 Task: Add Attachment from computer to Card Card0000000085 in Board Board0000000022 in Workspace WS0000000008 in Trello. Add Cover Green to Card Card0000000085 in Board Board0000000022 in Workspace WS0000000008 in Trello. Add "Move Card To …" Button titled Button0000000085 to "top" of the list "To Do" to Card Card0000000085 in Board Board0000000022 in Workspace WS0000000008 in Trello. Add Description DS0000000085 to Card Card0000000086 in Board Board0000000022 in Workspace WS0000000008 in Trello. Add Comment CM0000000085 to Card Card0000000086 in Board Board0000000022 in Workspace WS0000000008 in Trello
Action: Mouse moved to (315, 149)
Screenshot: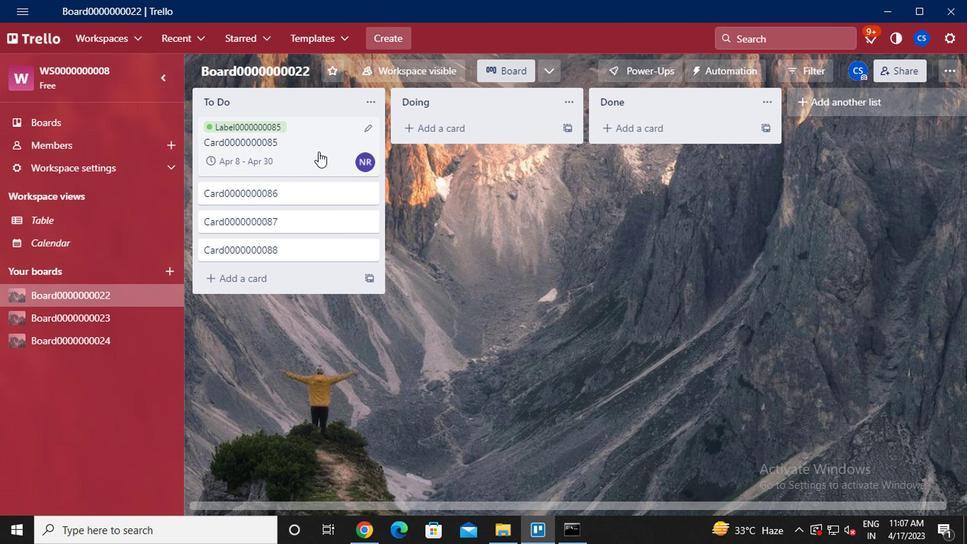 
Action: Mouse pressed left at (315, 149)
Screenshot: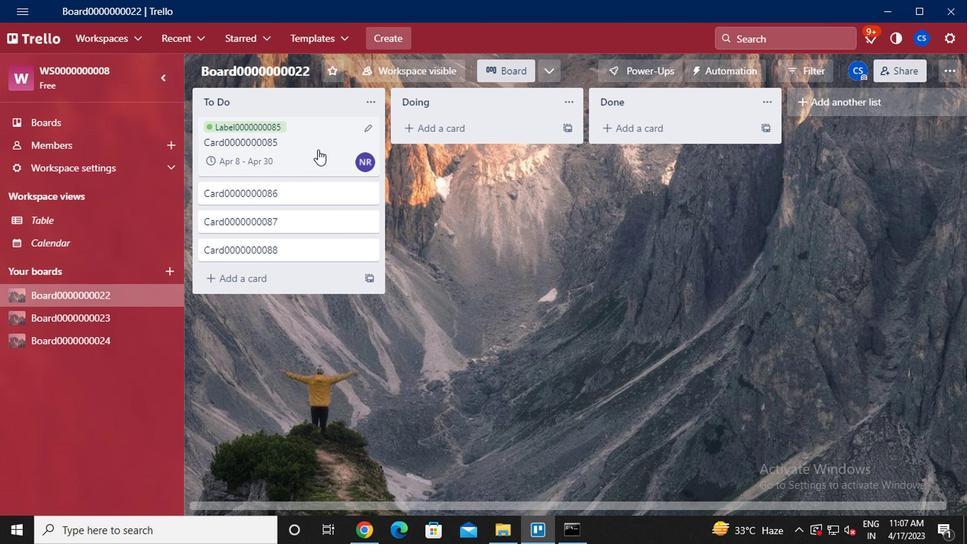 
Action: Mouse moved to (658, 250)
Screenshot: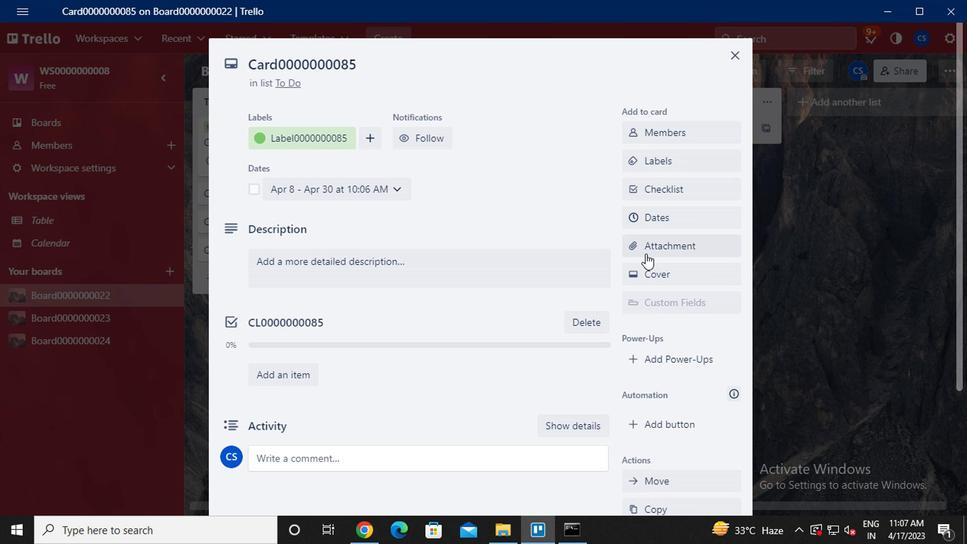 
Action: Mouse pressed left at (658, 250)
Screenshot: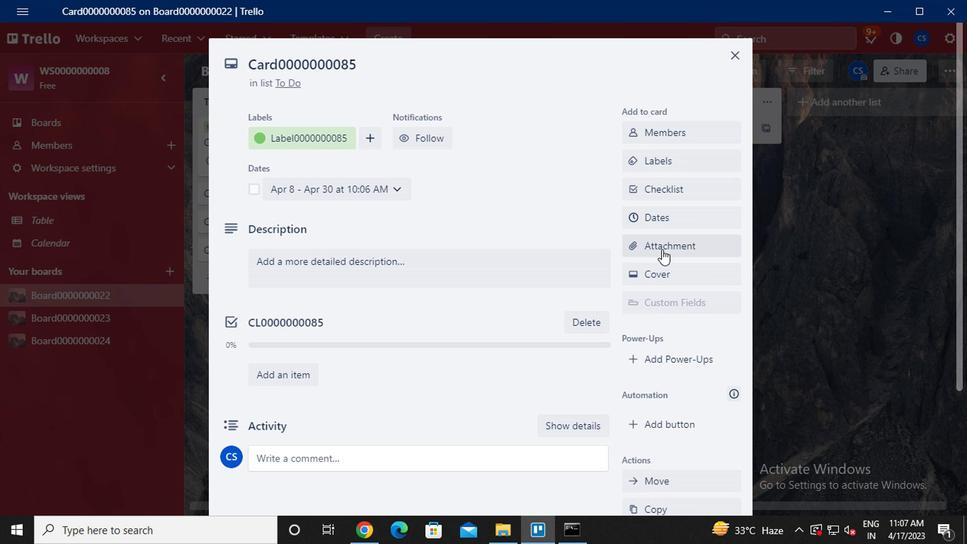 
Action: Mouse moved to (677, 128)
Screenshot: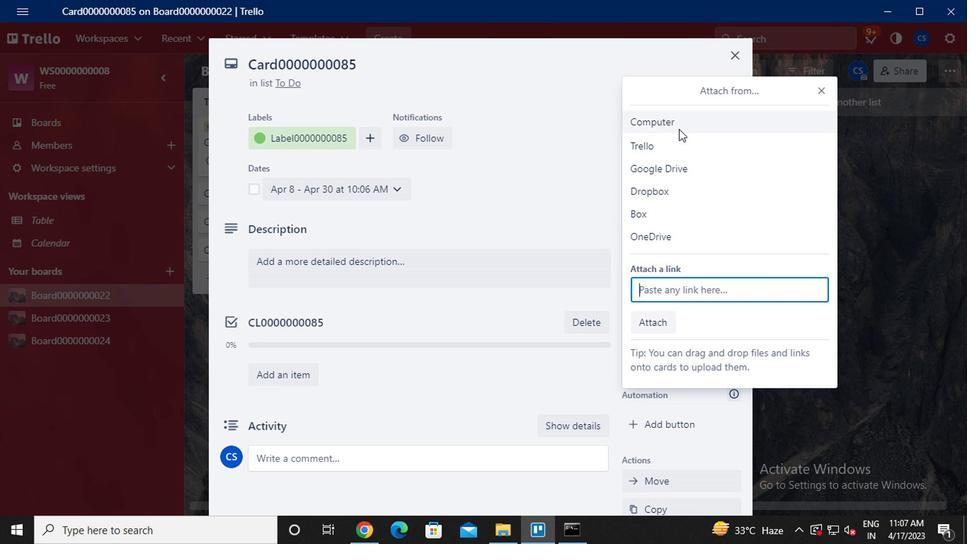 
Action: Mouse pressed left at (677, 128)
Screenshot: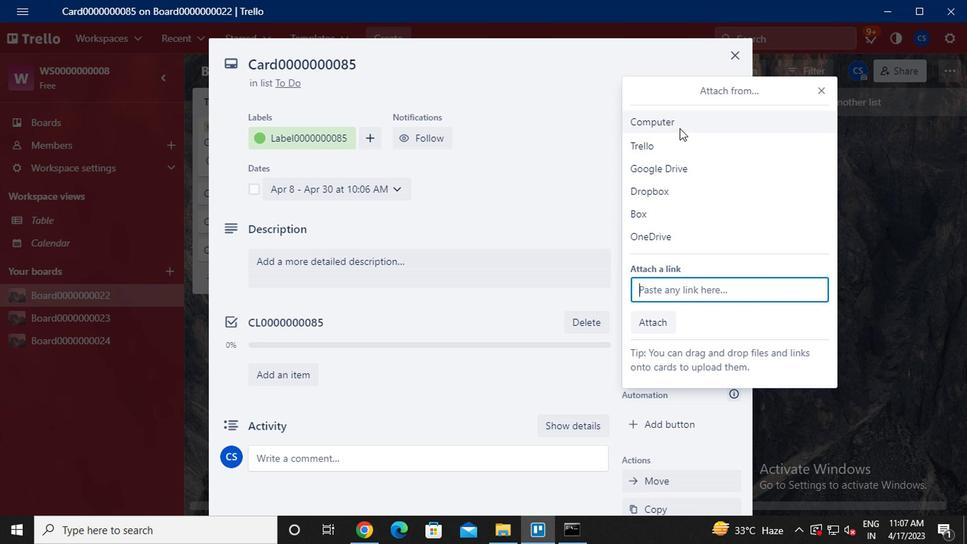 
Action: Mouse moved to (259, 158)
Screenshot: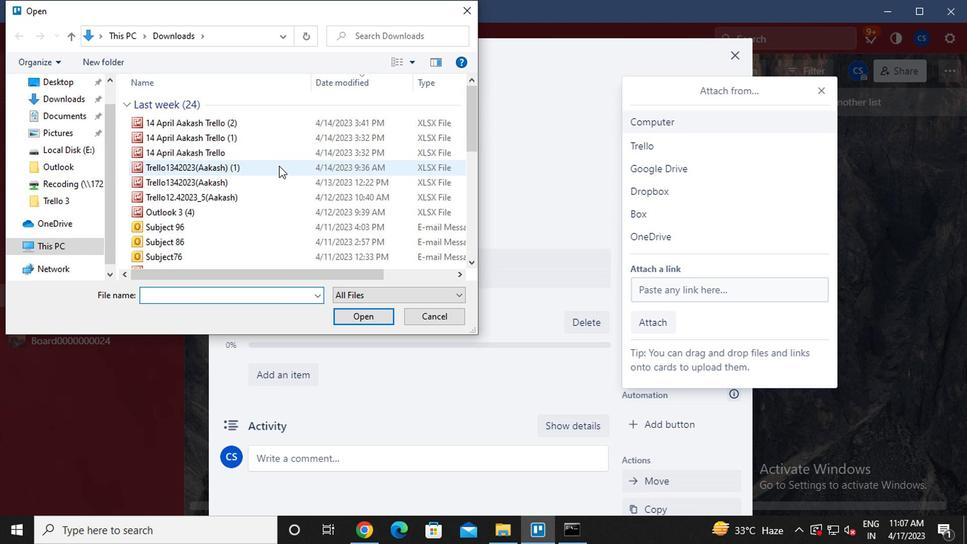 
Action: Mouse pressed left at (259, 158)
Screenshot: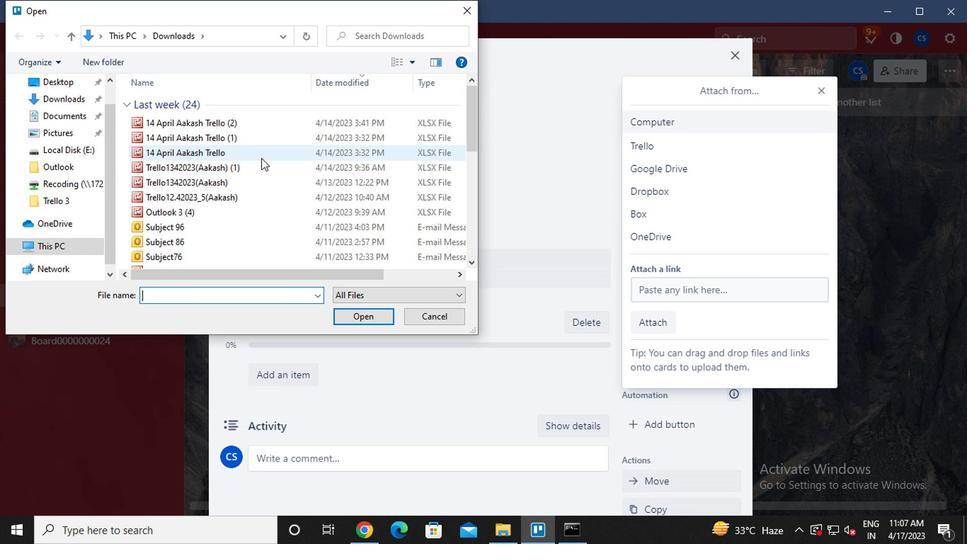 
Action: Mouse pressed left at (259, 158)
Screenshot: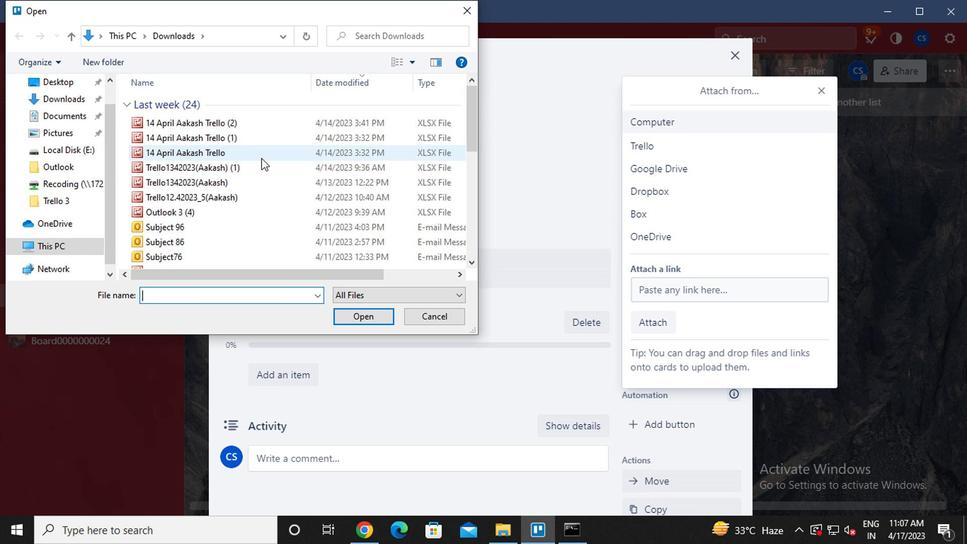 
Action: Mouse moved to (656, 267)
Screenshot: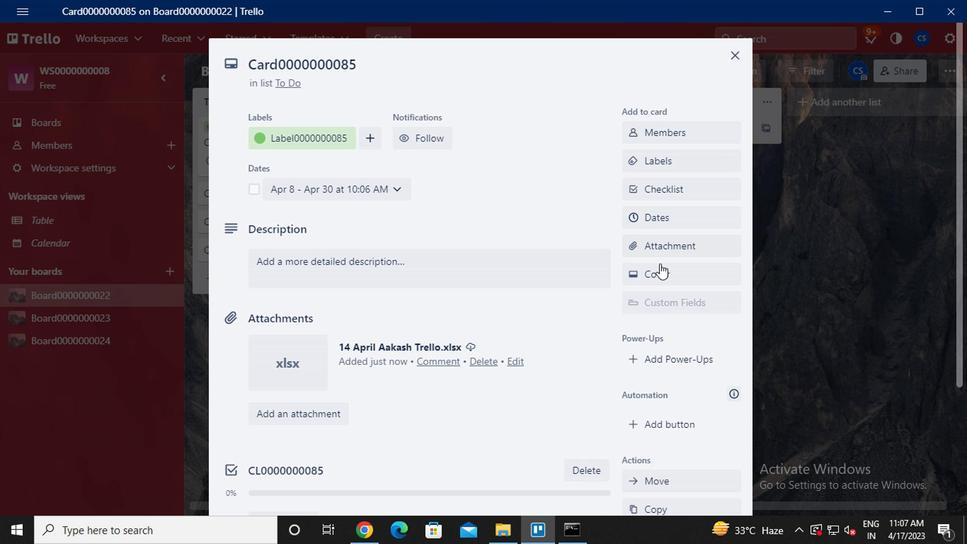 
Action: Mouse pressed left at (656, 267)
Screenshot: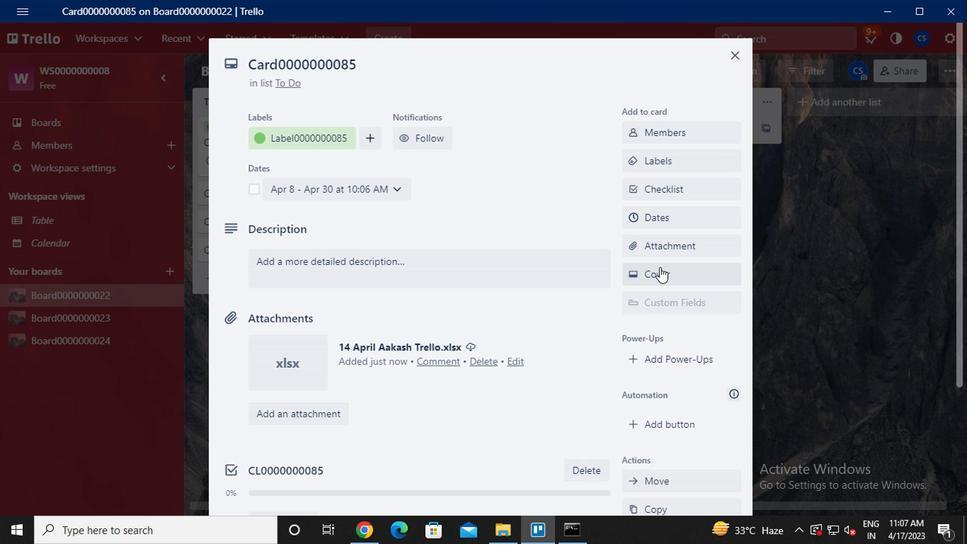 
Action: Mouse moved to (640, 237)
Screenshot: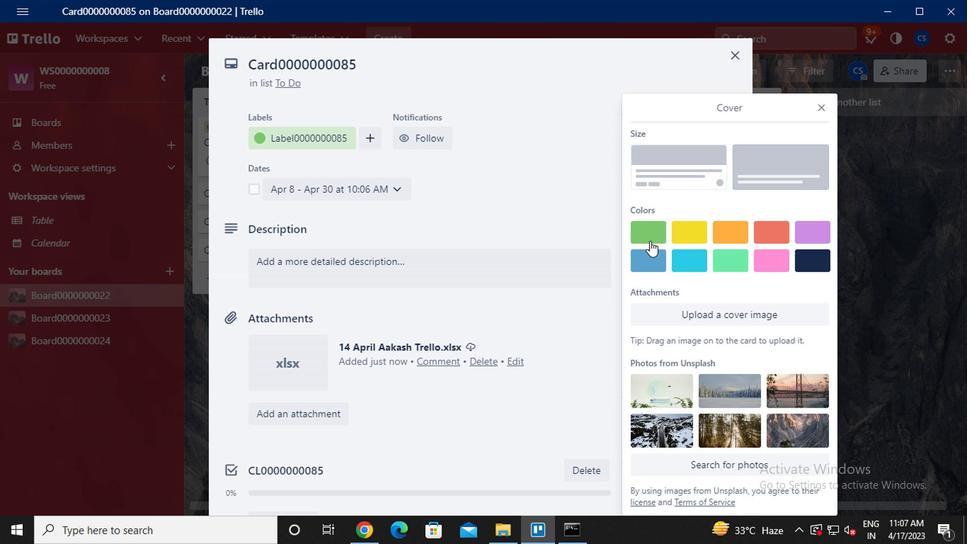 
Action: Mouse pressed left at (640, 237)
Screenshot: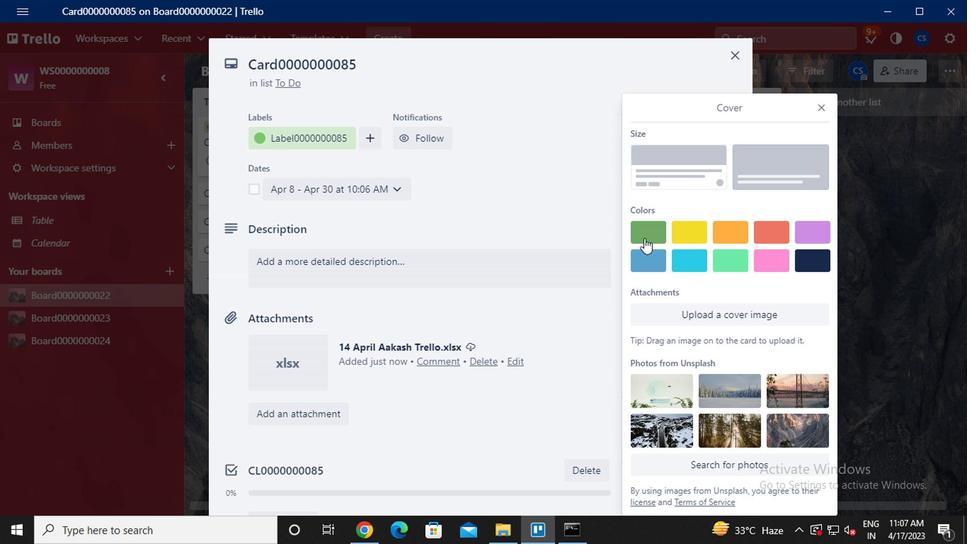 
Action: Mouse moved to (816, 82)
Screenshot: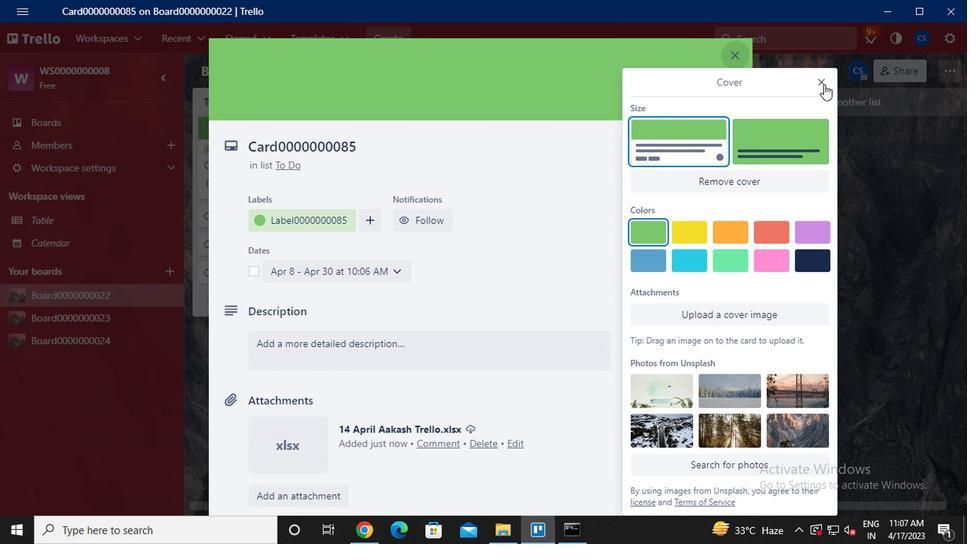 
Action: Mouse pressed left at (816, 82)
Screenshot: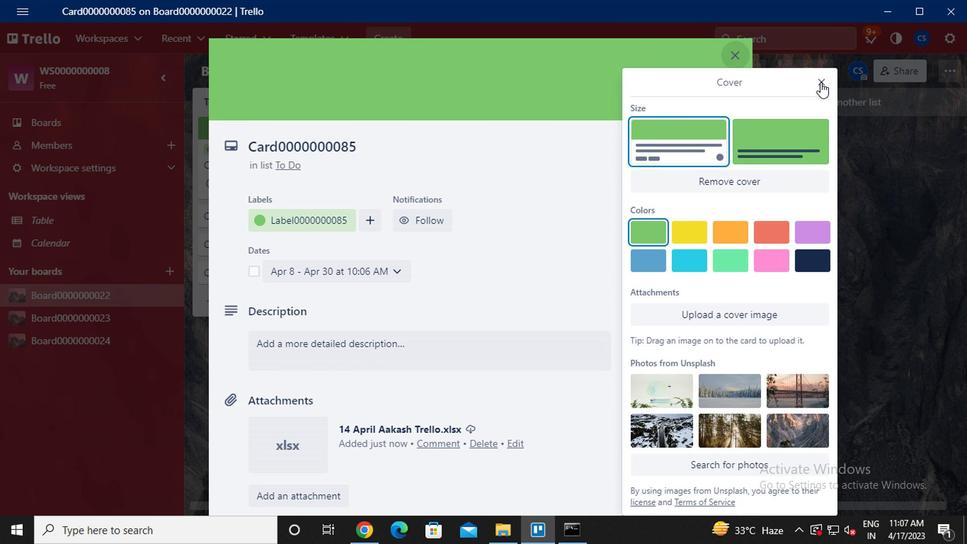 
Action: Mouse moved to (736, 216)
Screenshot: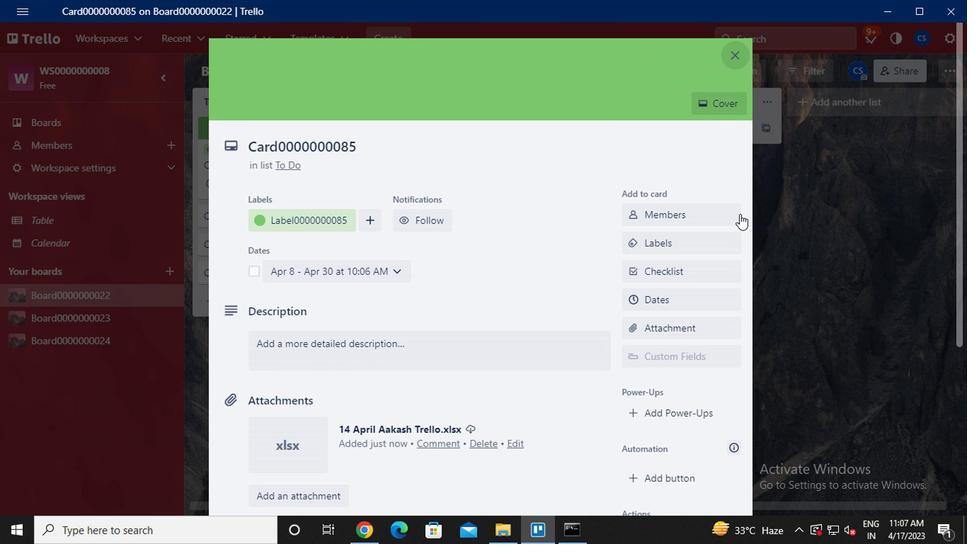 
Action: Mouse scrolled (736, 215) with delta (0, -1)
Screenshot: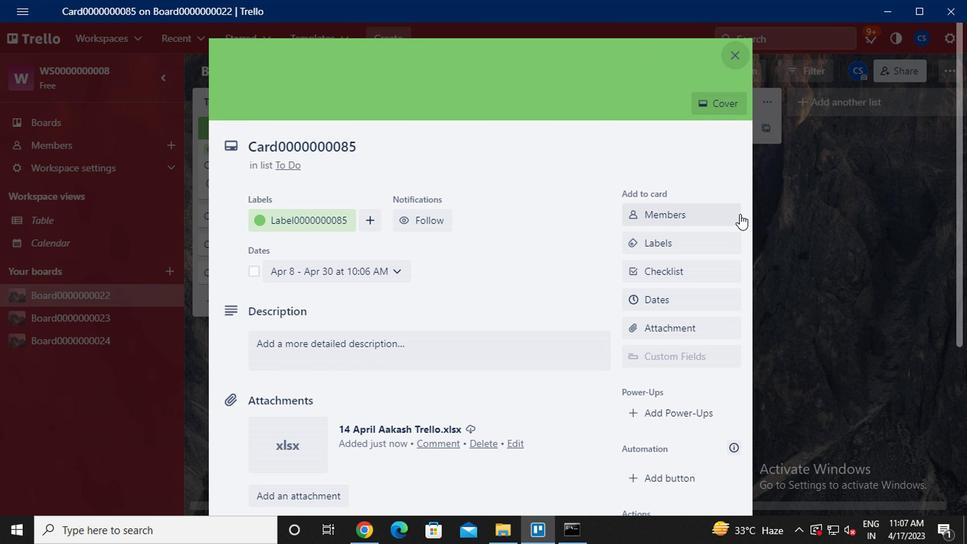 
Action: Mouse moved to (736, 218)
Screenshot: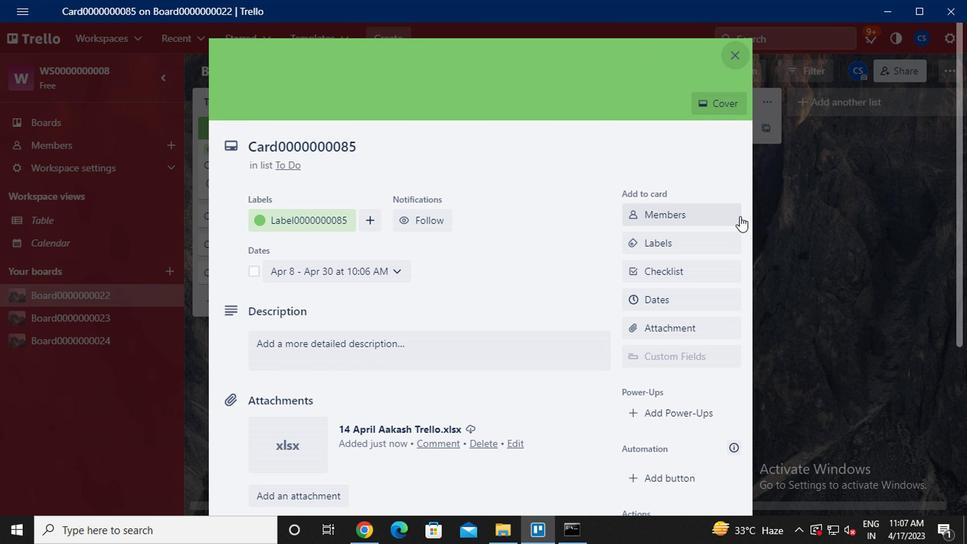 
Action: Mouse scrolled (736, 218) with delta (0, 0)
Screenshot: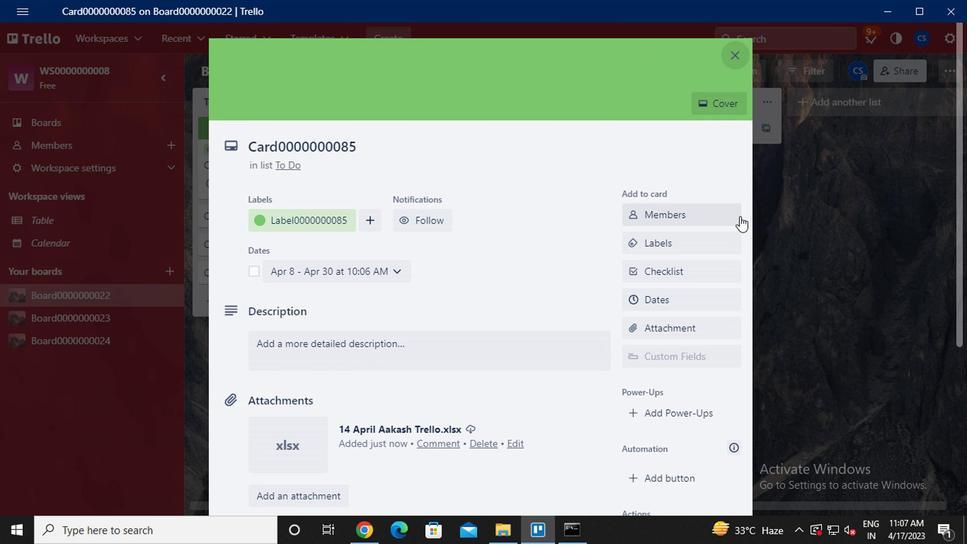 
Action: Mouse moved to (735, 227)
Screenshot: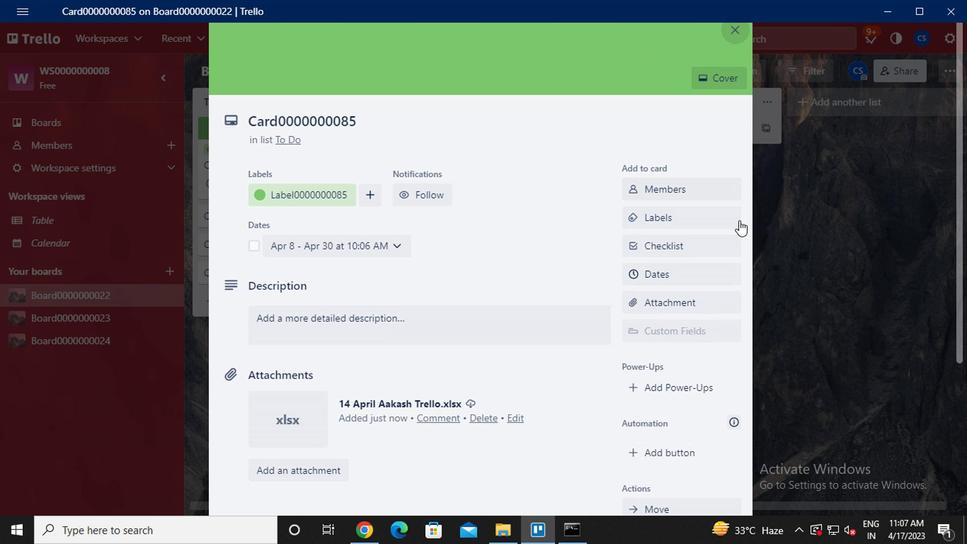 
Action: Mouse scrolled (735, 227) with delta (0, 0)
Screenshot: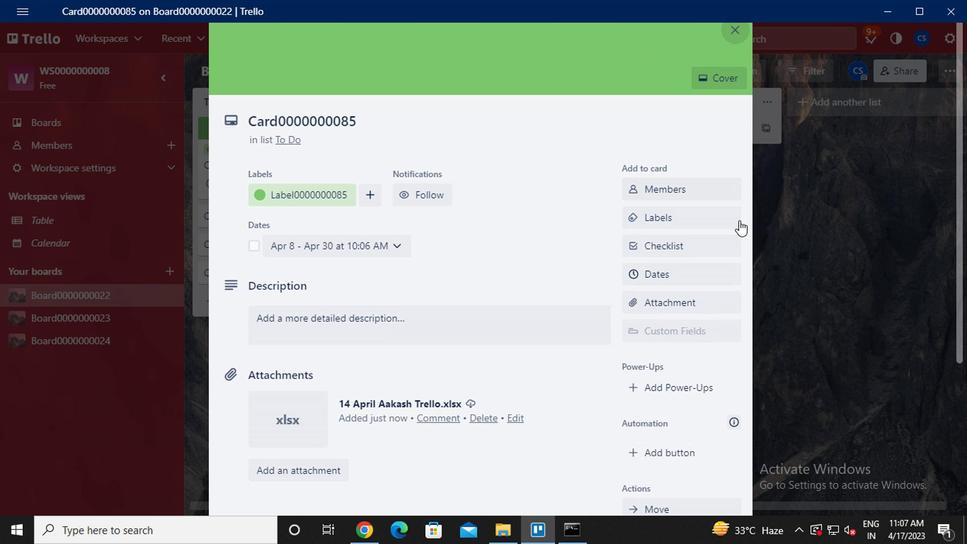 
Action: Mouse moved to (733, 230)
Screenshot: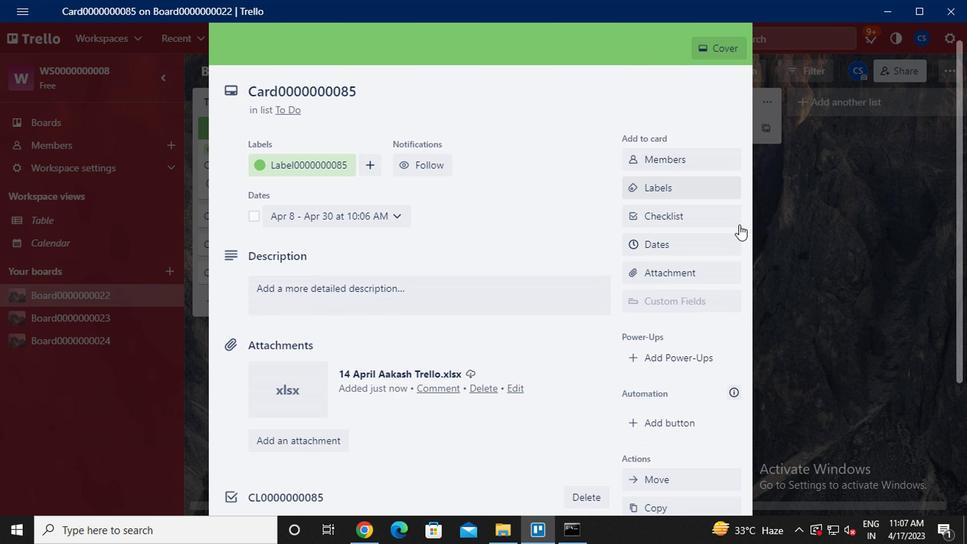 
Action: Mouse scrolled (733, 229) with delta (0, -1)
Screenshot: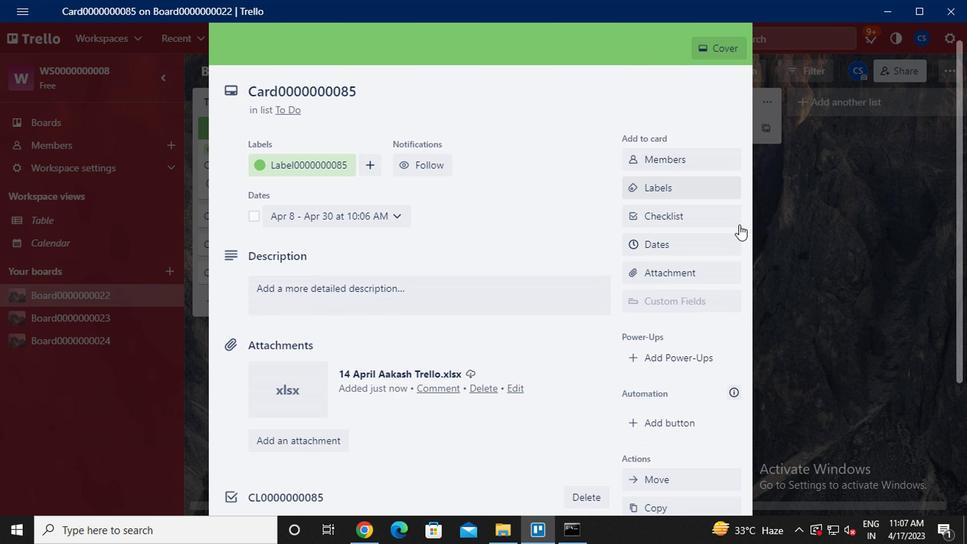 
Action: Mouse moved to (679, 227)
Screenshot: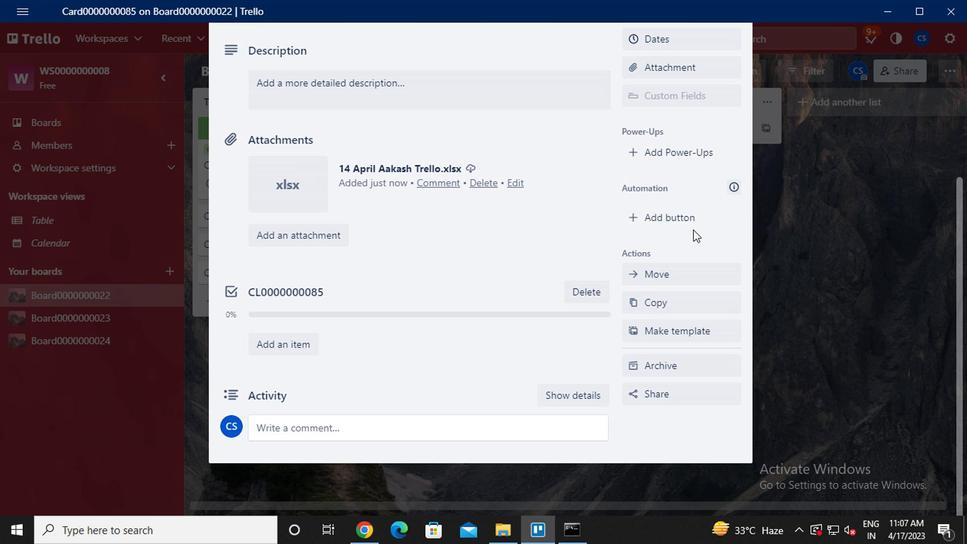 
Action: Mouse pressed left at (679, 227)
Screenshot: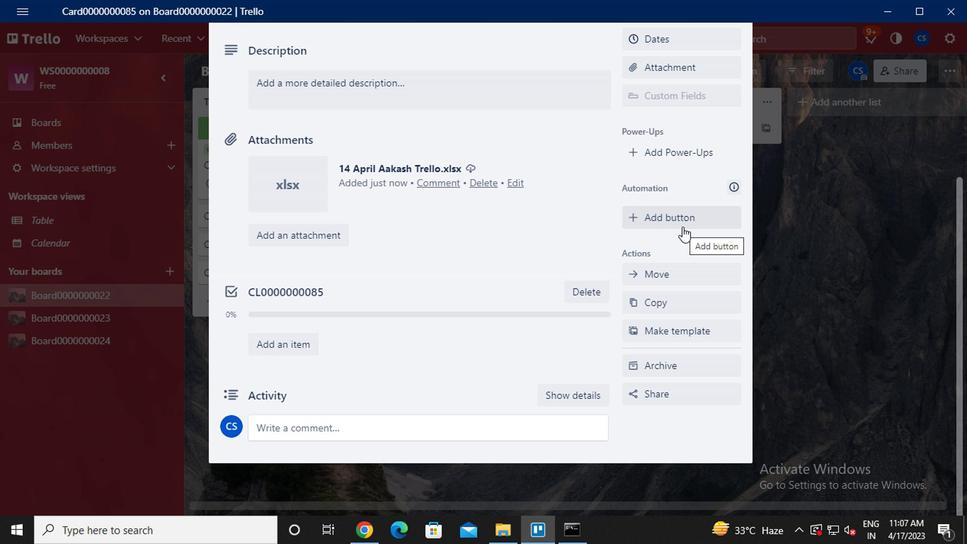 
Action: Mouse moved to (679, 126)
Screenshot: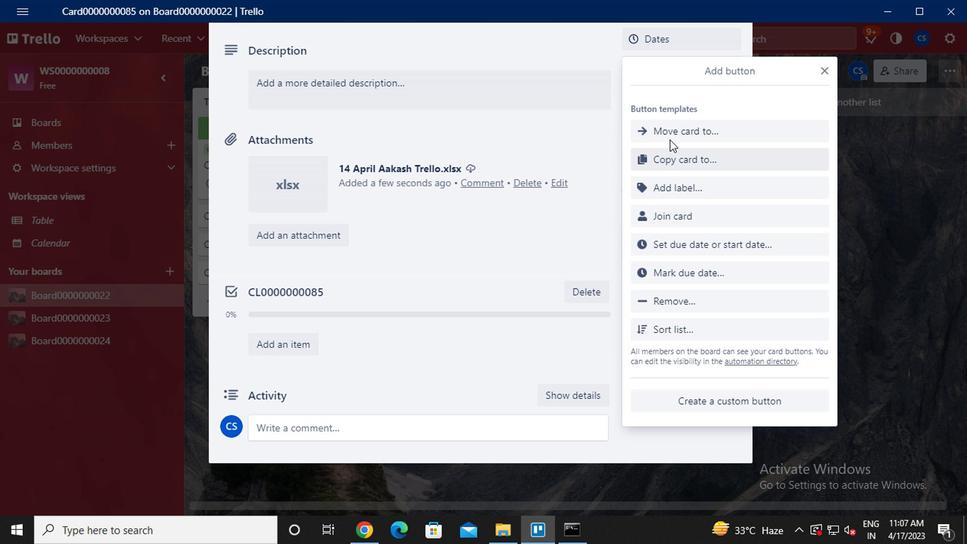 
Action: Mouse pressed left at (679, 126)
Screenshot: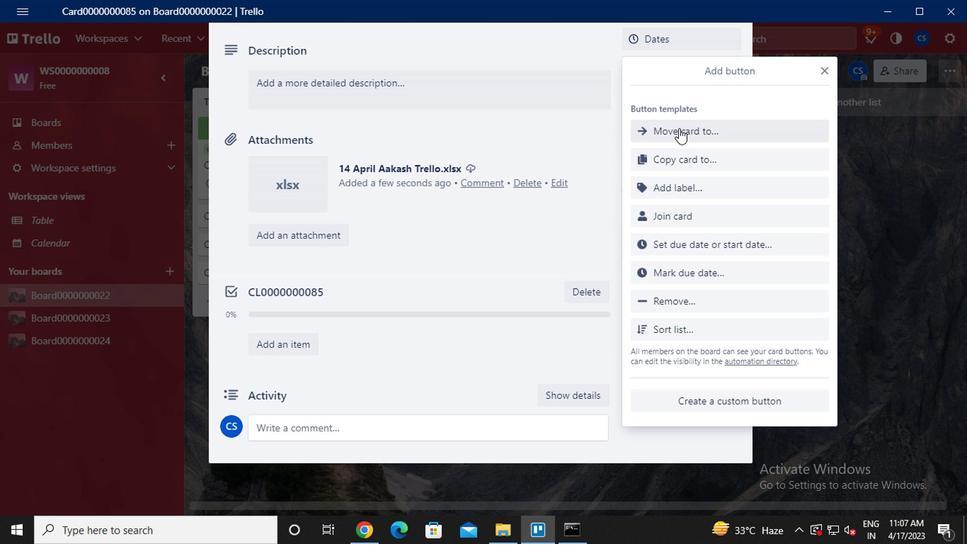 
Action: Mouse moved to (585, 210)
Screenshot: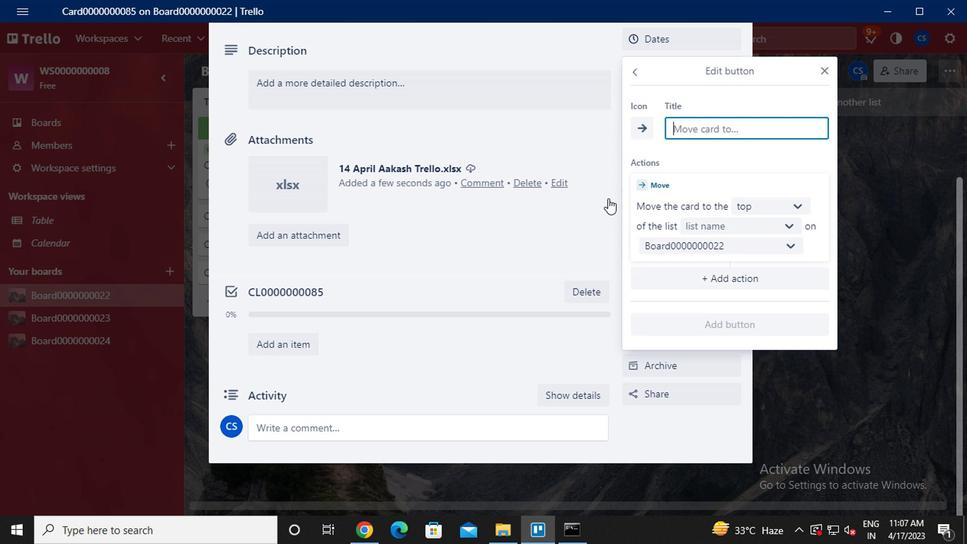 
Action: Key pressed <Key.caps_lock><Key.caps_lock>b<Key.caps_lock>utton0000000085
Screenshot: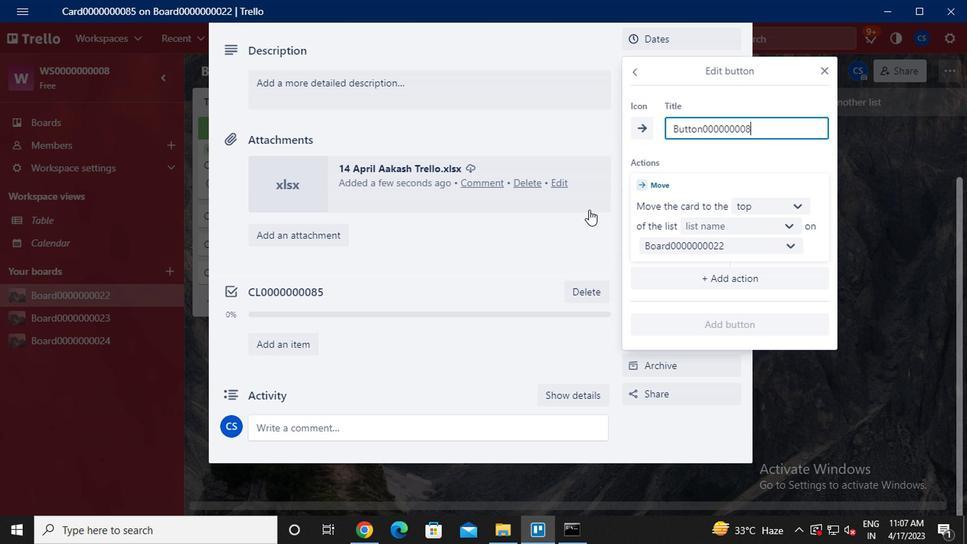 
Action: Mouse moved to (733, 222)
Screenshot: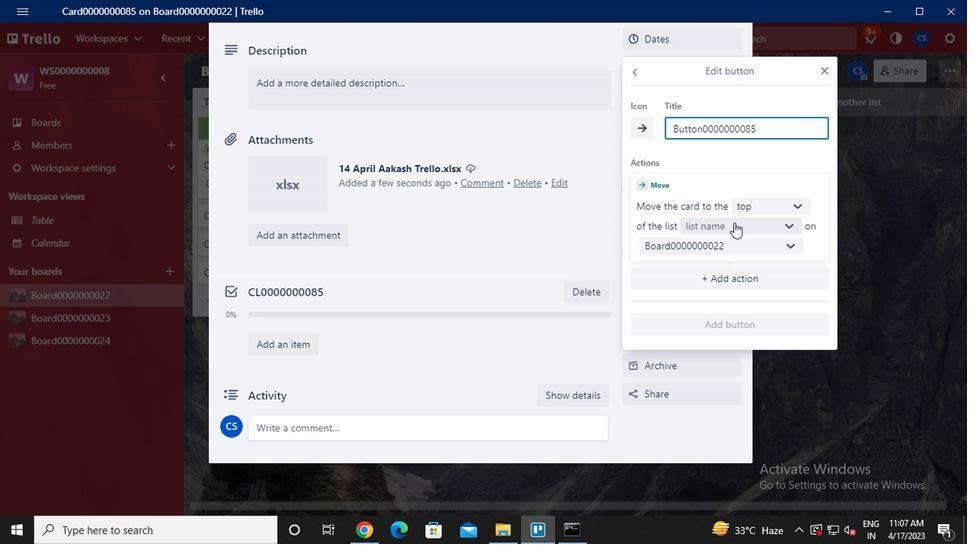 
Action: Mouse pressed left at (733, 222)
Screenshot: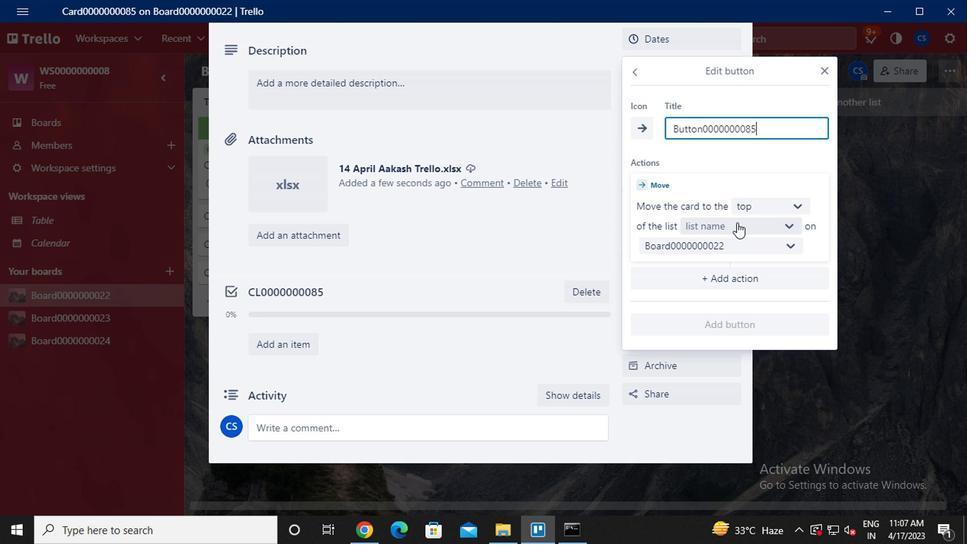 
Action: Mouse moved to (706, 261)
Screenshot: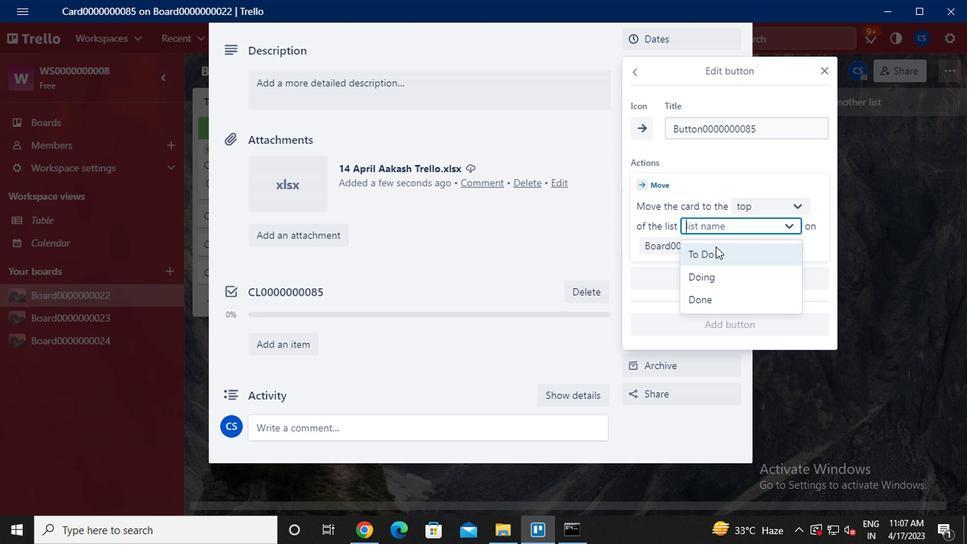 
Action: Mouse pressed left at (706, 261)
Screenshot: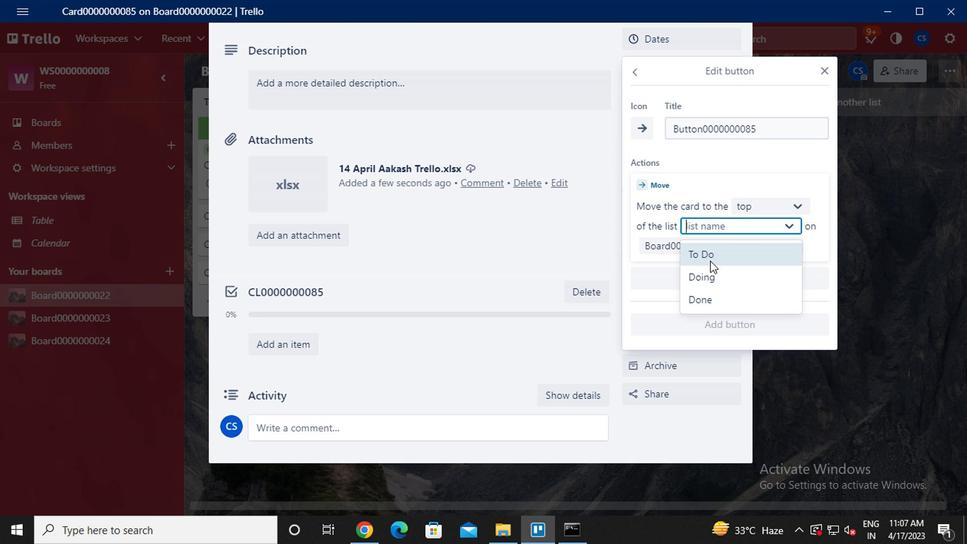 
Action: Mouse moved to (789, 333)
Screenshot: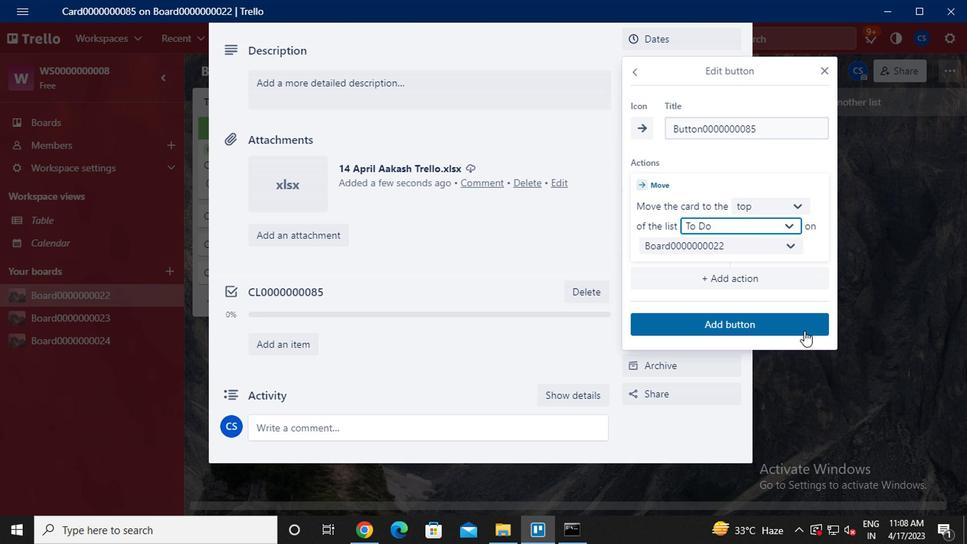 
Action: Mouse pressed left at (789, 333)
Screenshot: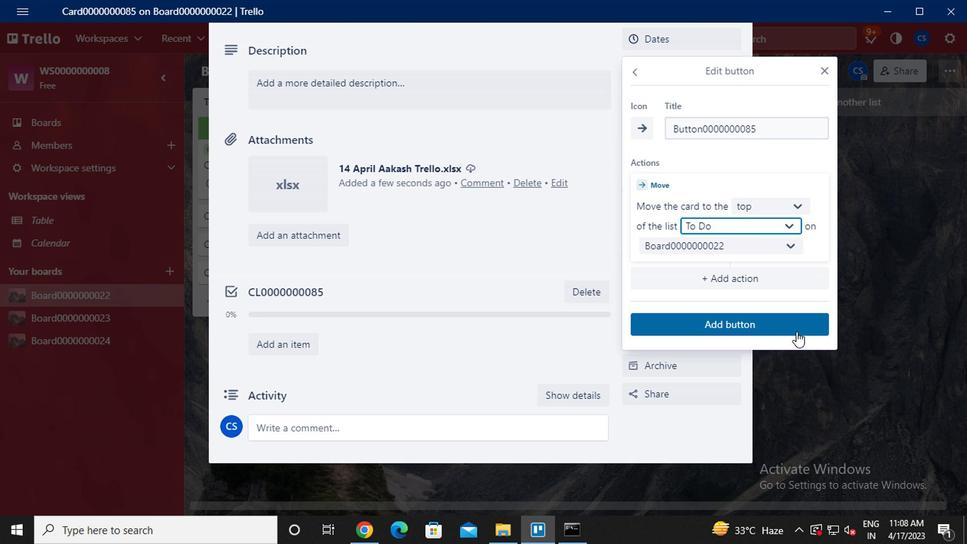 
Action: Mouse moved to (392, 95)
Screenshot: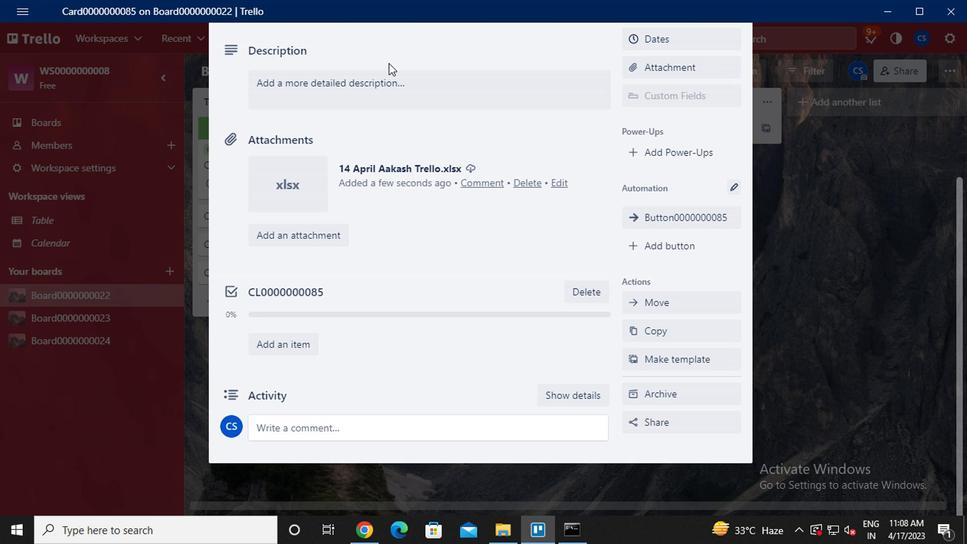 
Action: Mouse pressed left at (392, 95)
Screenshot: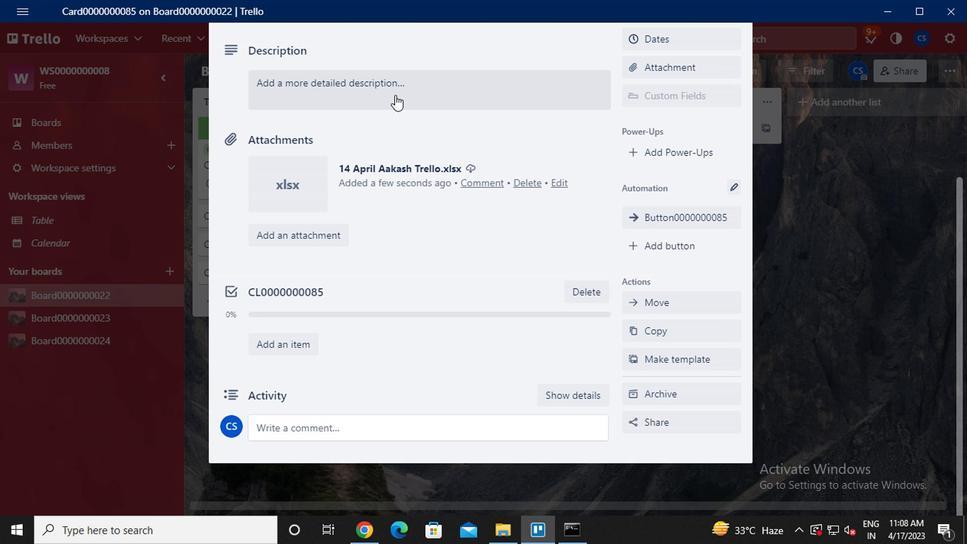 
Action: Key pressed <Key.caps_lock>ds0000000085
Screenshot: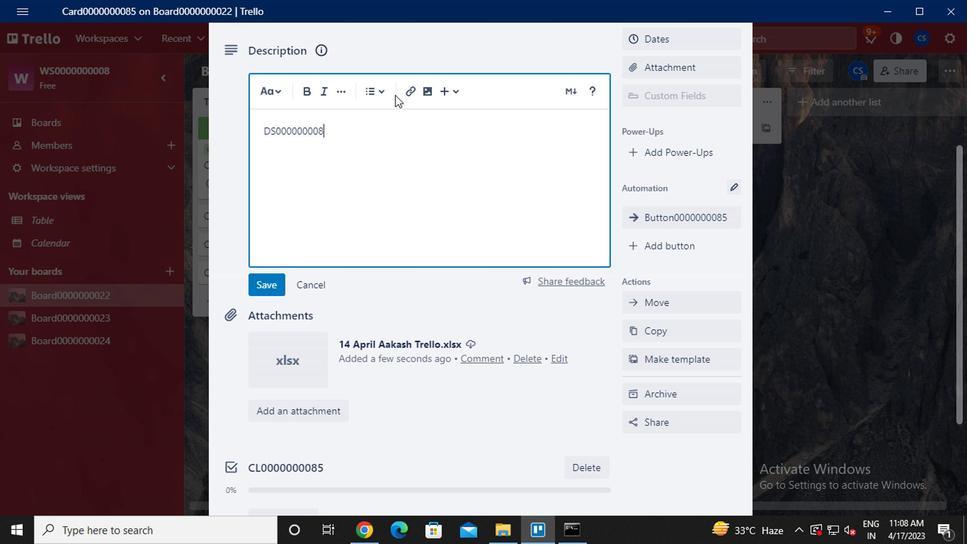 
Action: Mouse moved to (264, 290)
Screenshot: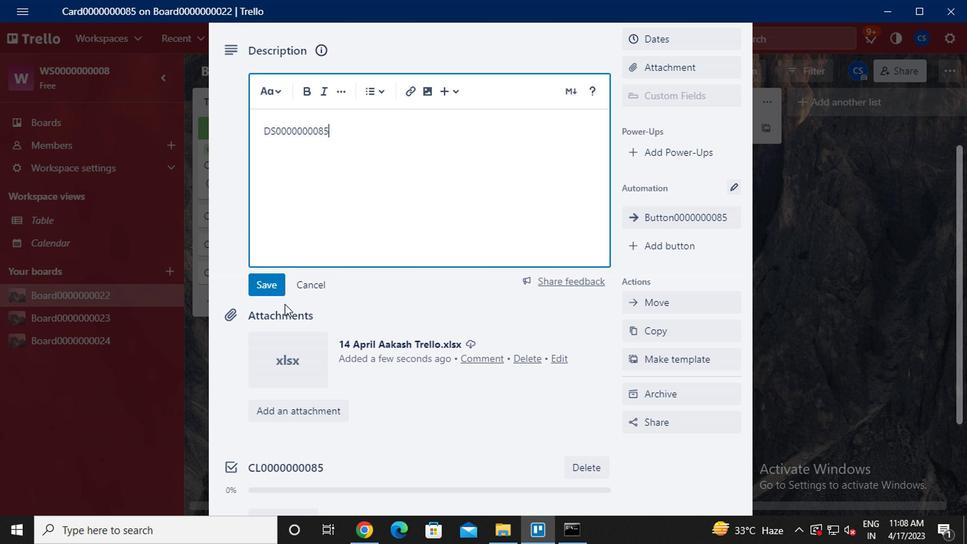 
Action: Mouse pressed left at (264, 290)
Screenshot: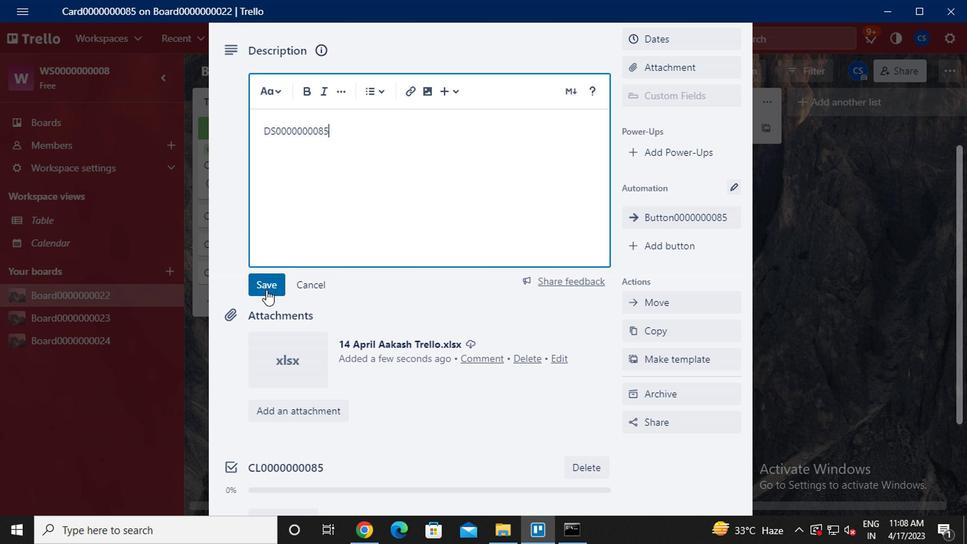 
Action: Mouse moved to (390, 290)
Screenshot: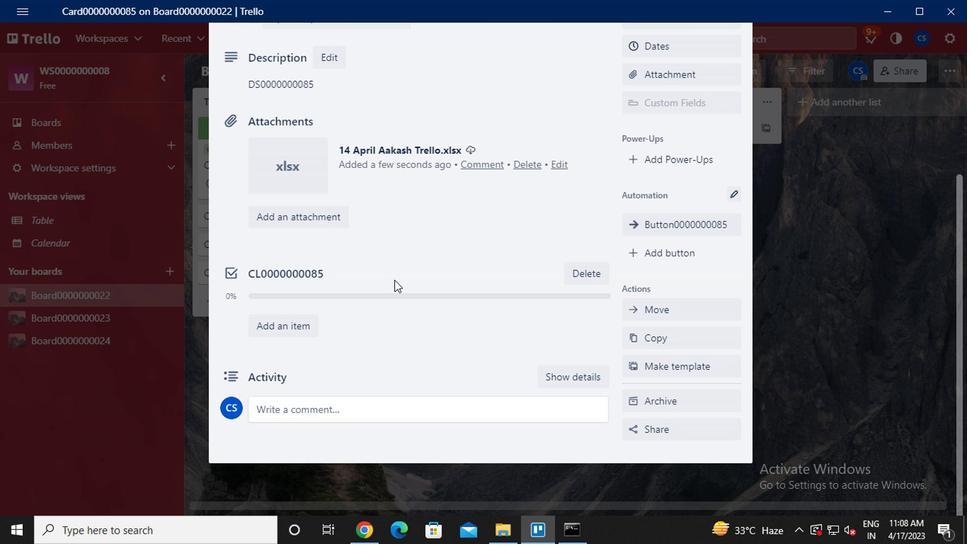 
Action: Mouse scrolled (390, 289) with delta (0, 0)
Screenshot: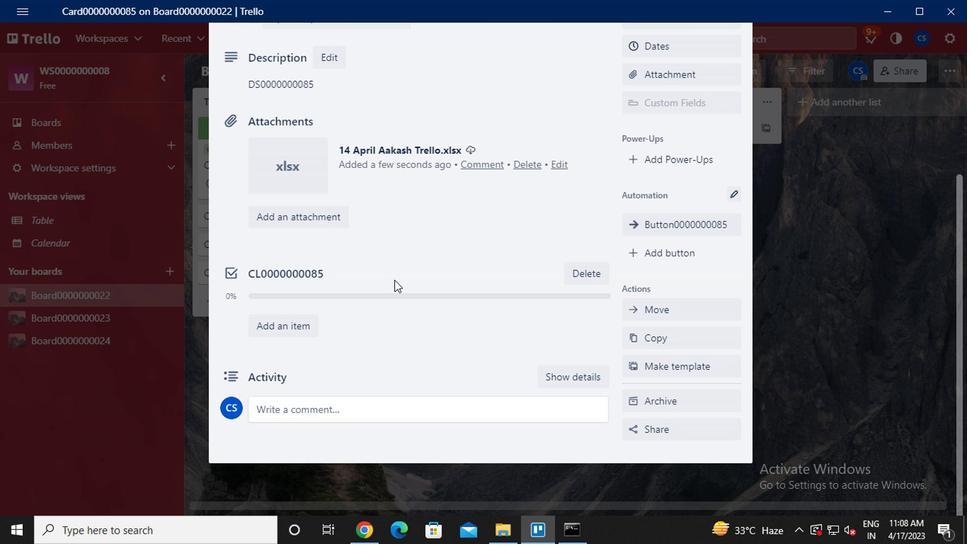 
Action: Mouse moved to (354, 410)
Screenshot: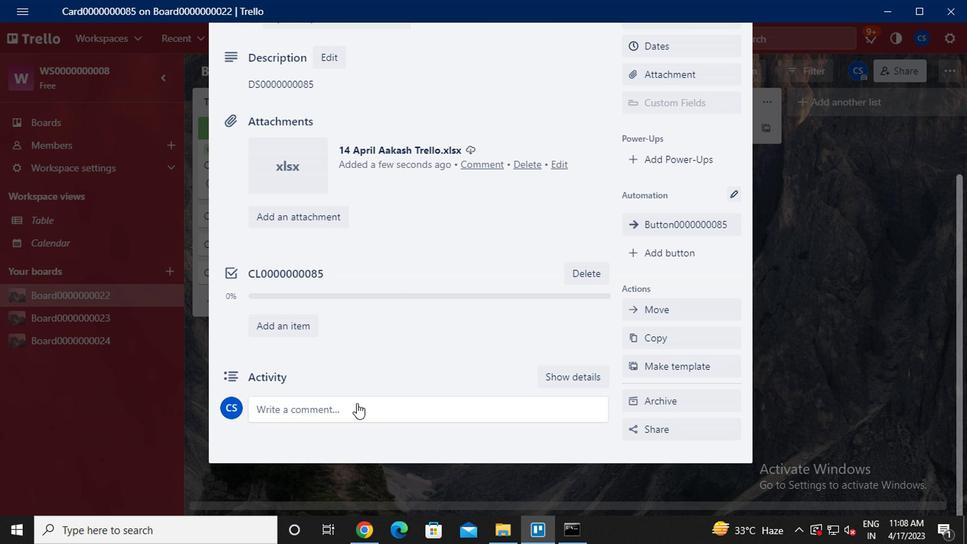 
Action: Mouse pressed left at (354, 410)
Screenshot: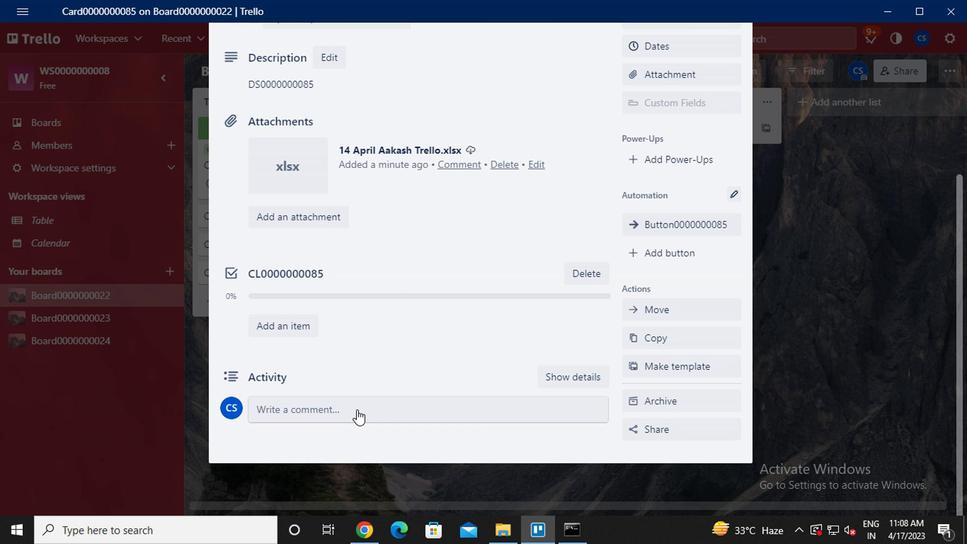 
Action: Key pressed cm0000000085
Screenshot: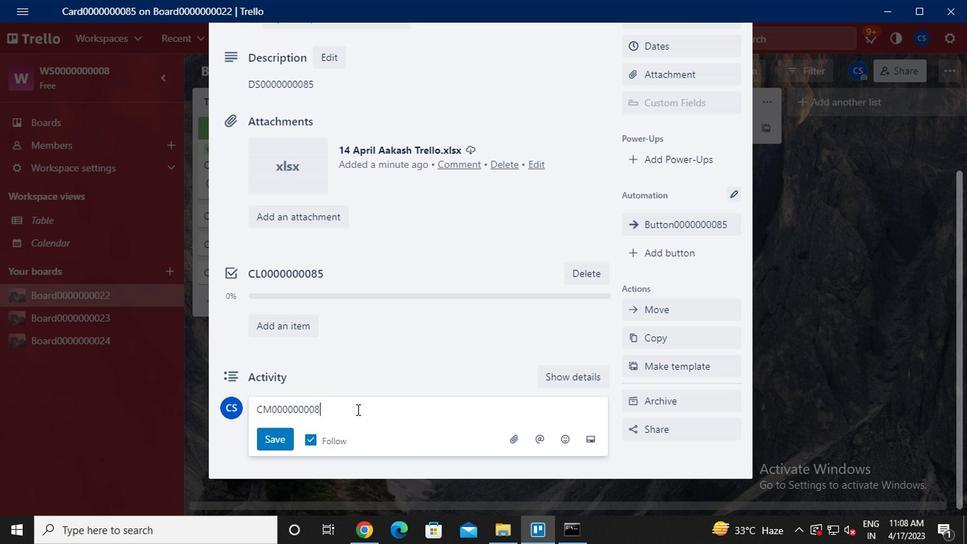 
Action: Mouse moved to (262, 434)
Screenshot: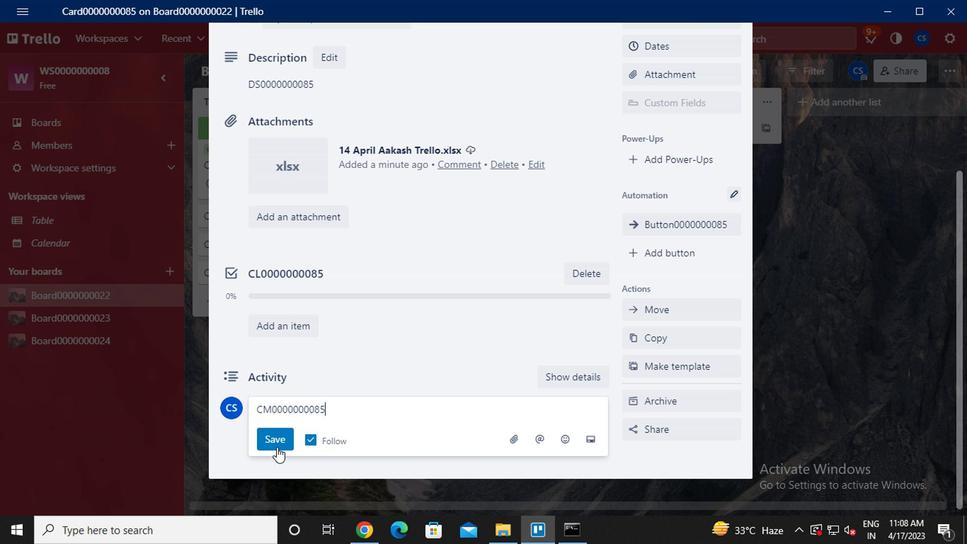 
Action: Mouse pressed left at (262, 434)
Screenshot: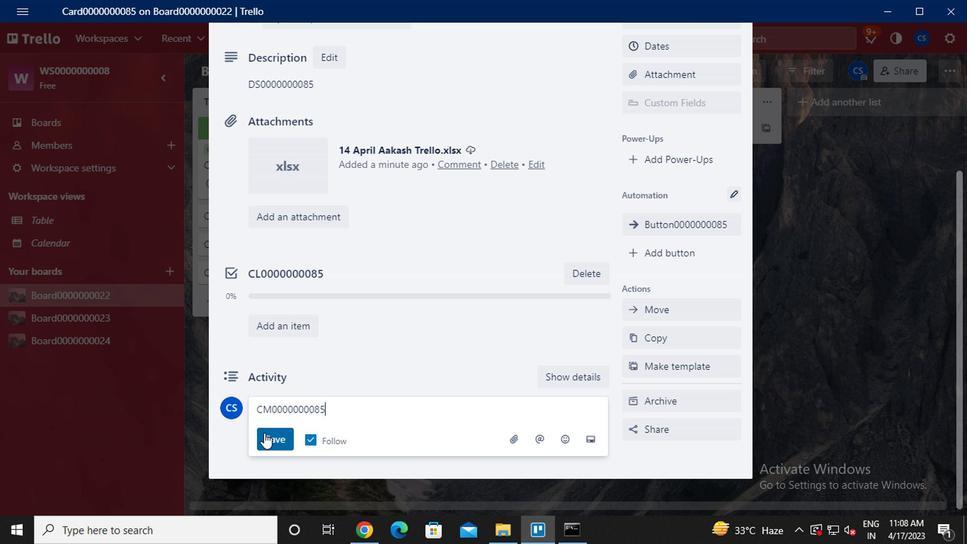 
Action: Mouse moved to (530, 399)
Screenshot: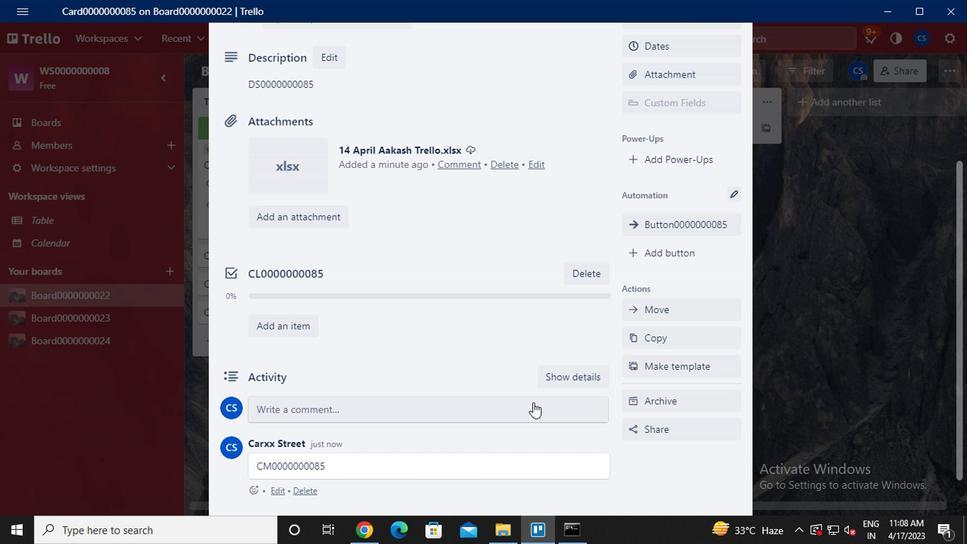 
